 Task: Create Board Team Collaboration Software to Workspace Business Incubators. Create Board Social Media Community Management to Workspace Business Incubators. Create Board Market Analysis for Industry Trend Identification to Workspace Business Incubators
Action: Mouse moved to (366, 58)
Screenshot: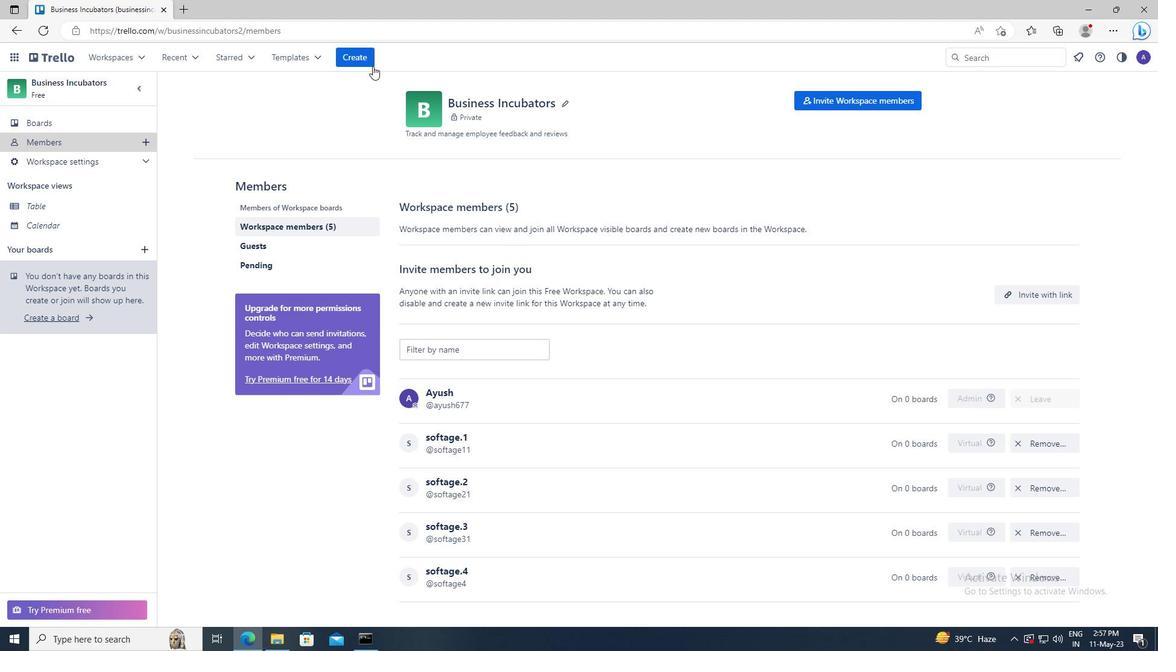 
Action: Mouse pressed left at (366, 58)
Screenshot: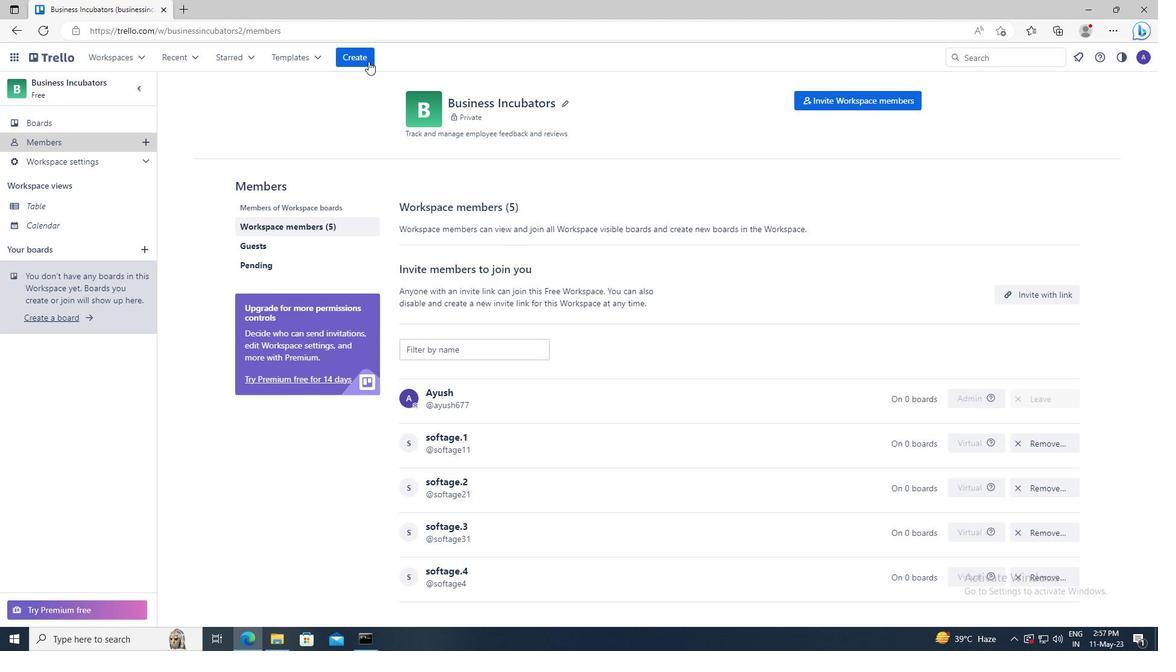 
Action: Mouse moved to (381, 104)
Screenshot: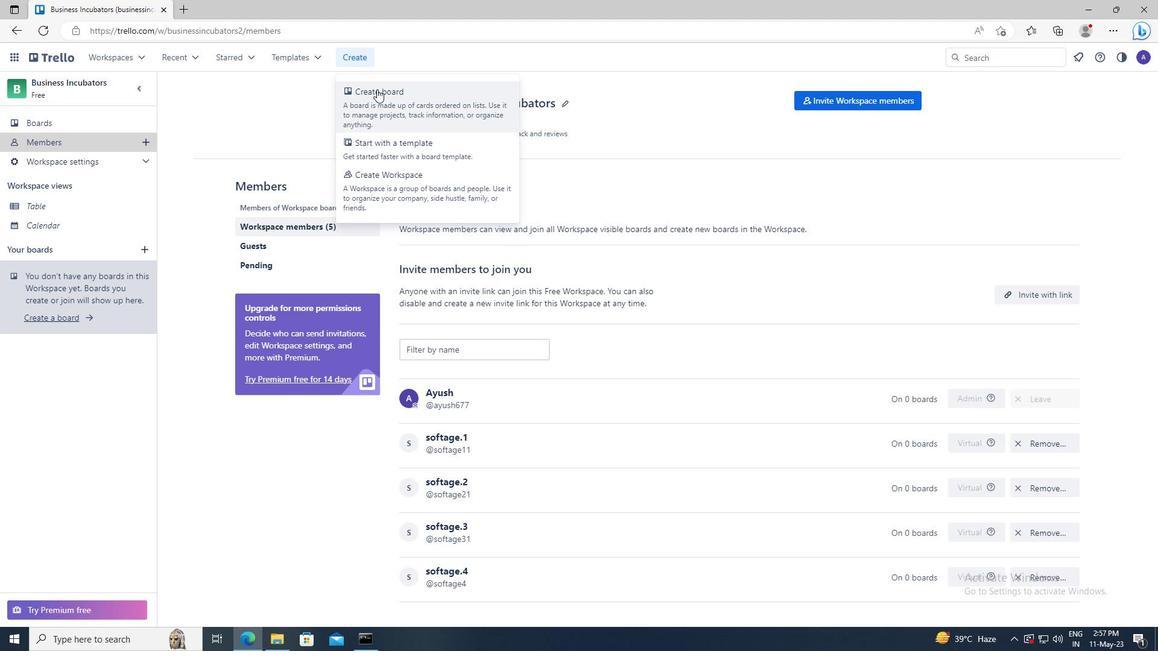 
Action: Mouse pressed left at (381, 104)
Screenshot: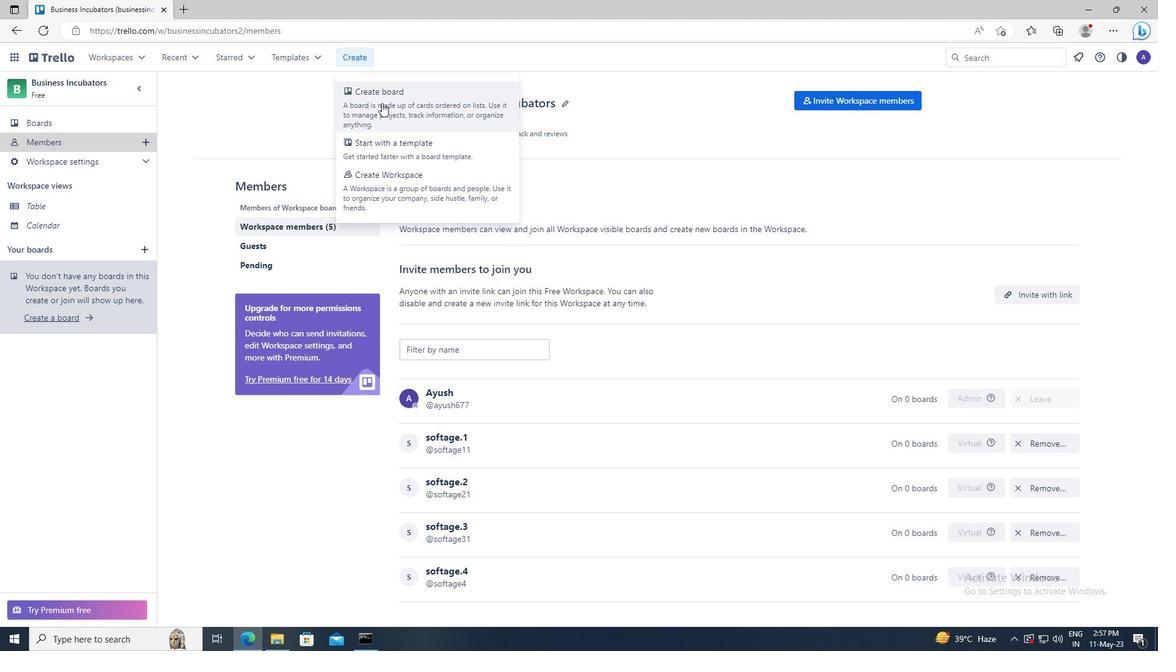 
Action: Mouse moved to (389, 277)
Screenshot: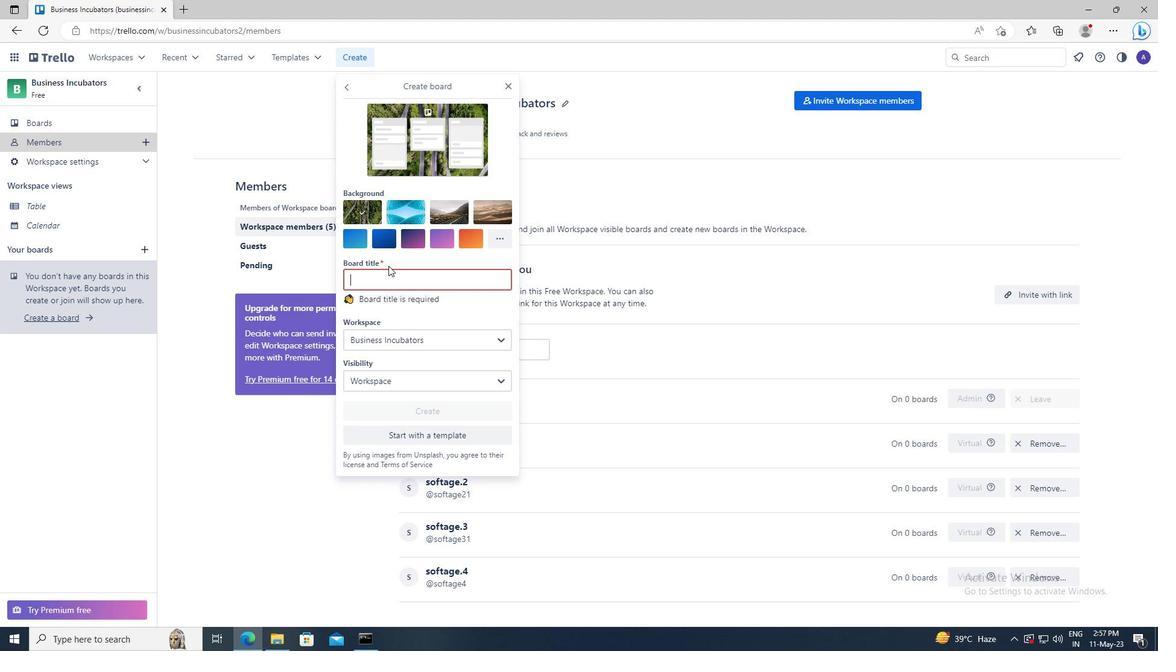 
Action: Mouse pressed left at (389, 277)
Screenshot: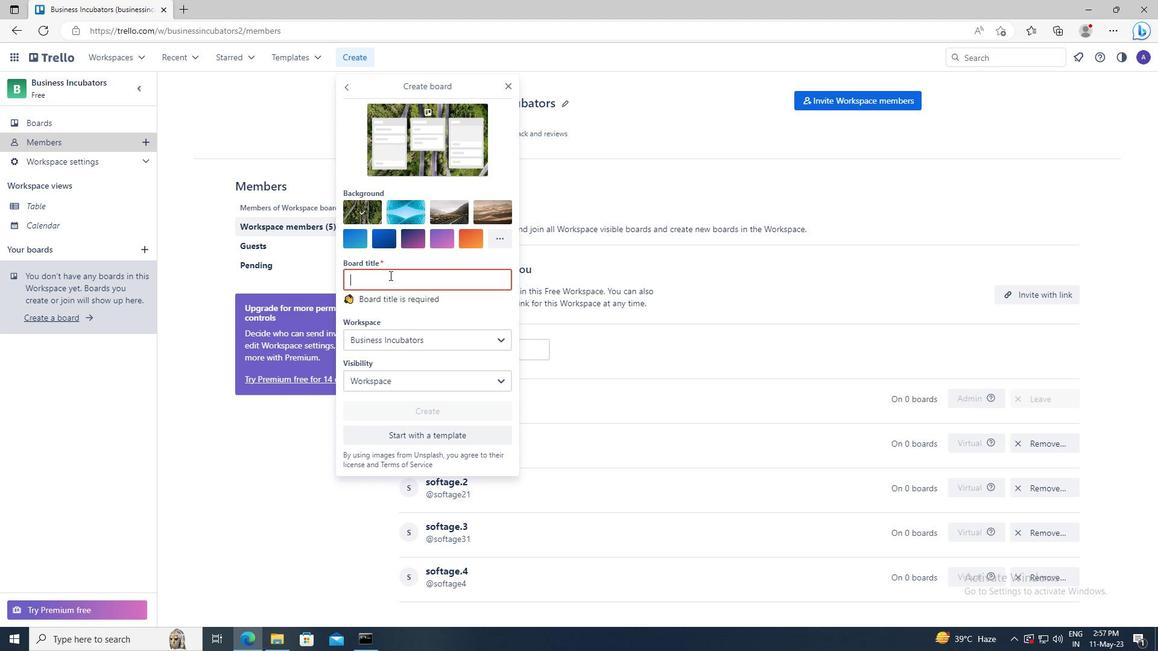 
Action: Key pressed <Key.shift>TEAM<Key.space><Key.shift>COLLABORATION<Key.space><Key.shift>SOFTWARE
Screenshot: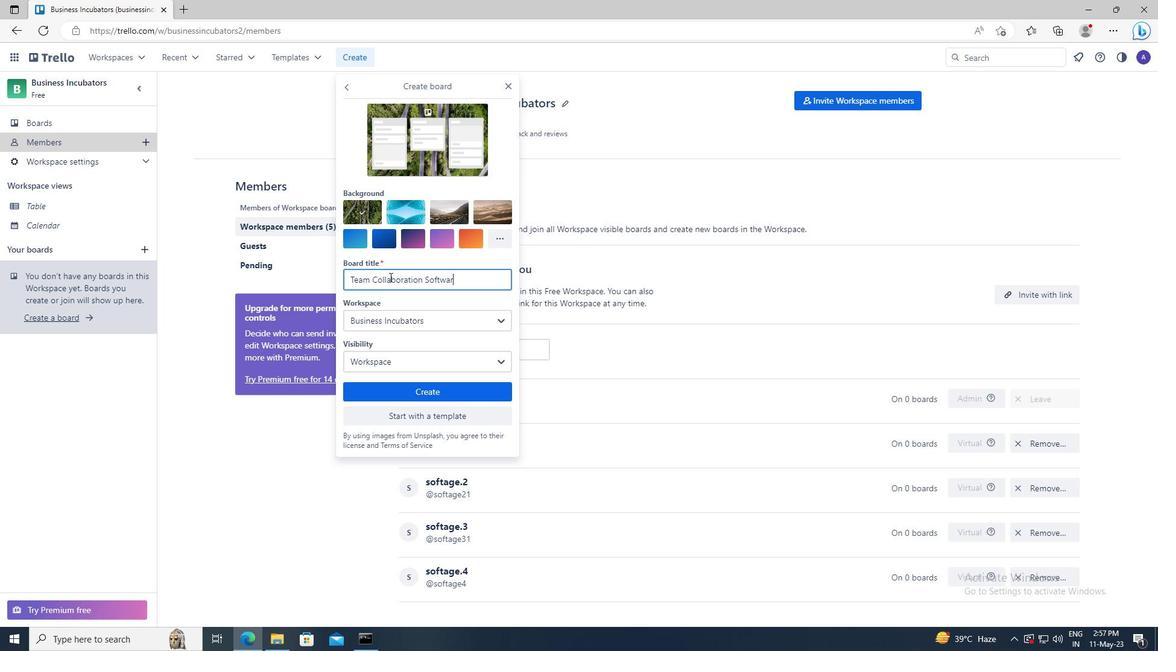 
Action: Mouse moved to (389, 386)
Screenshot: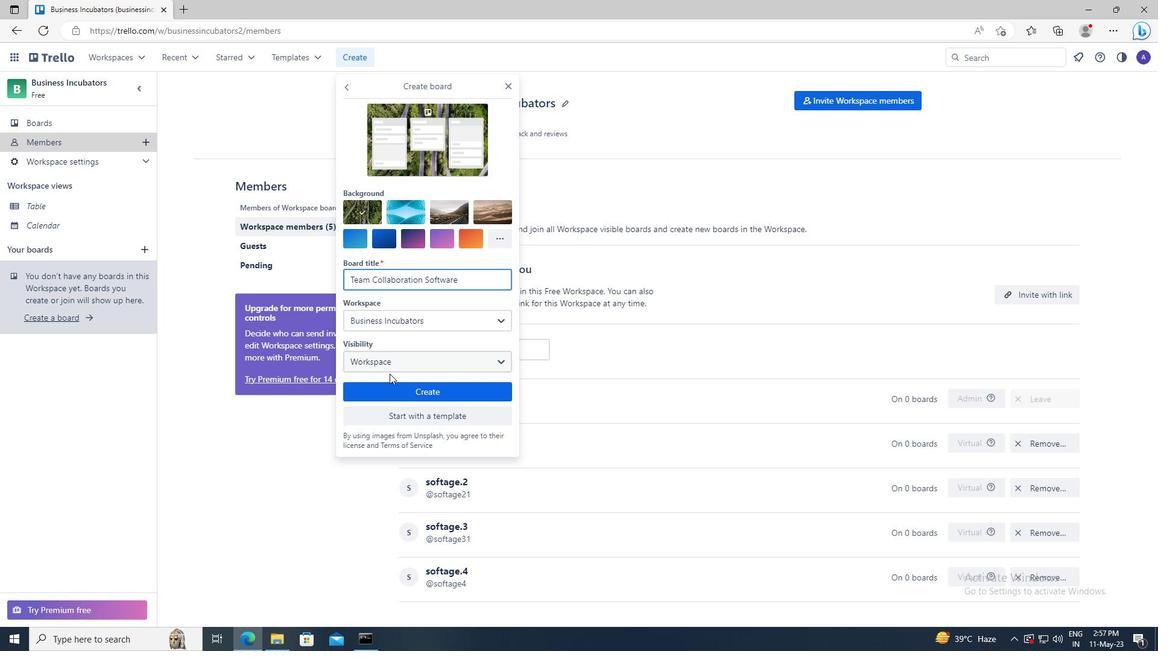 
Action: Mouse pressed left at (389, 386)
Screenshot: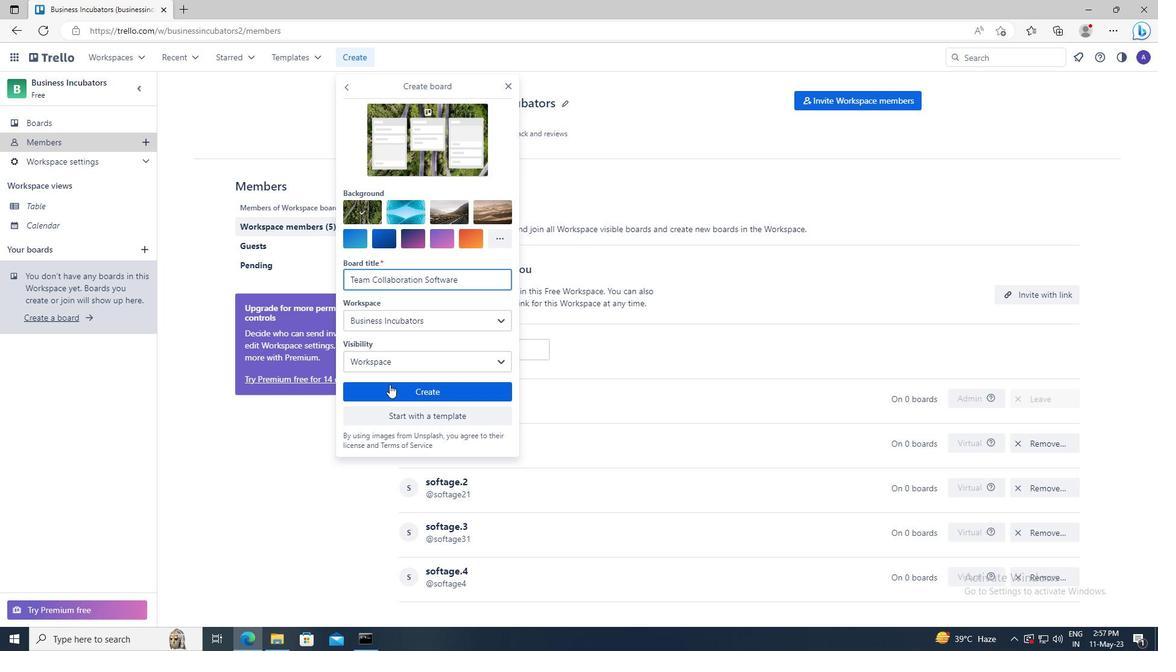 
Action: Mouse moved to (357, 57)
Screenshot: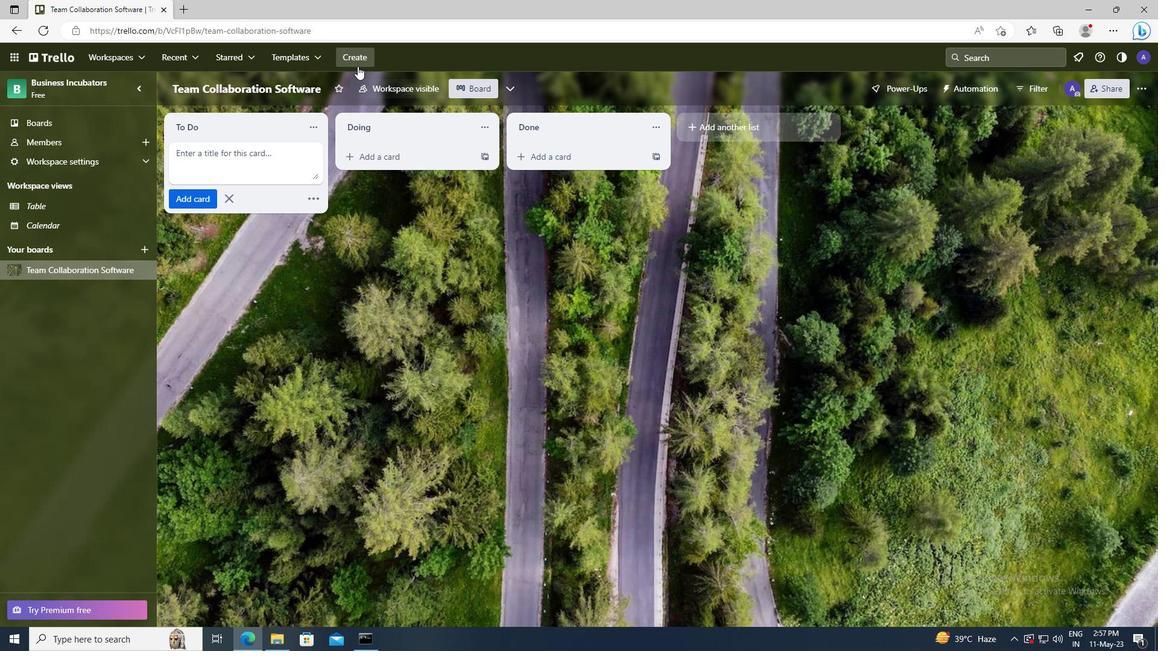 
Action: Mouse pressed left at (357, 57)
Screenshot: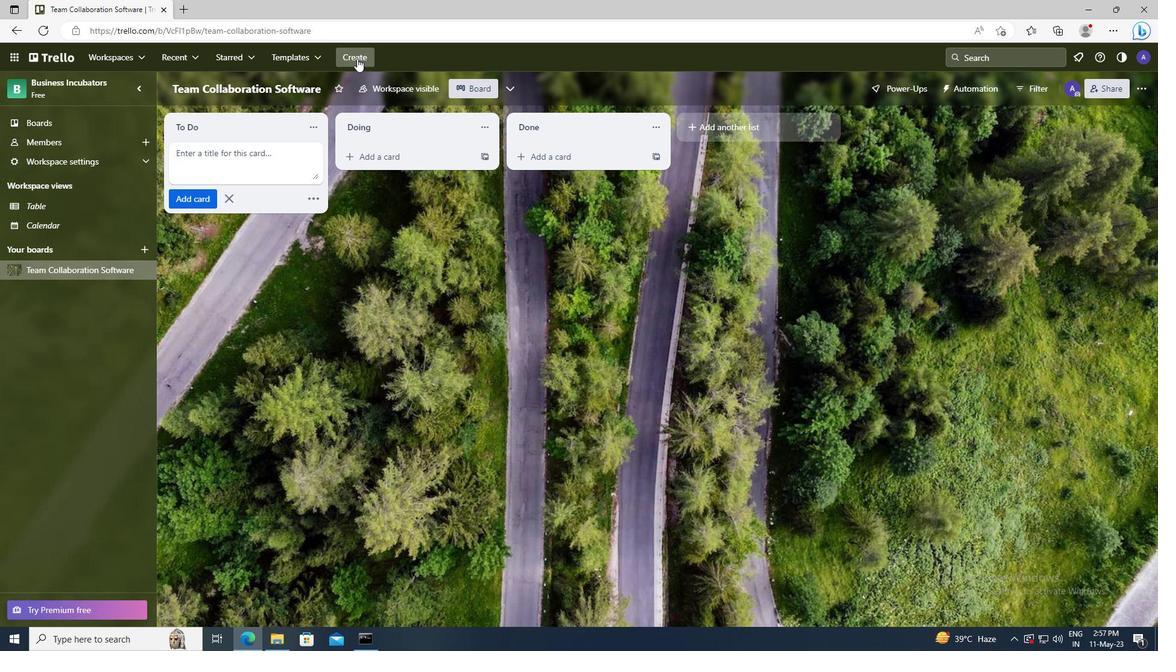 
Action: Mouse moved to (370, 95)
Screenshot: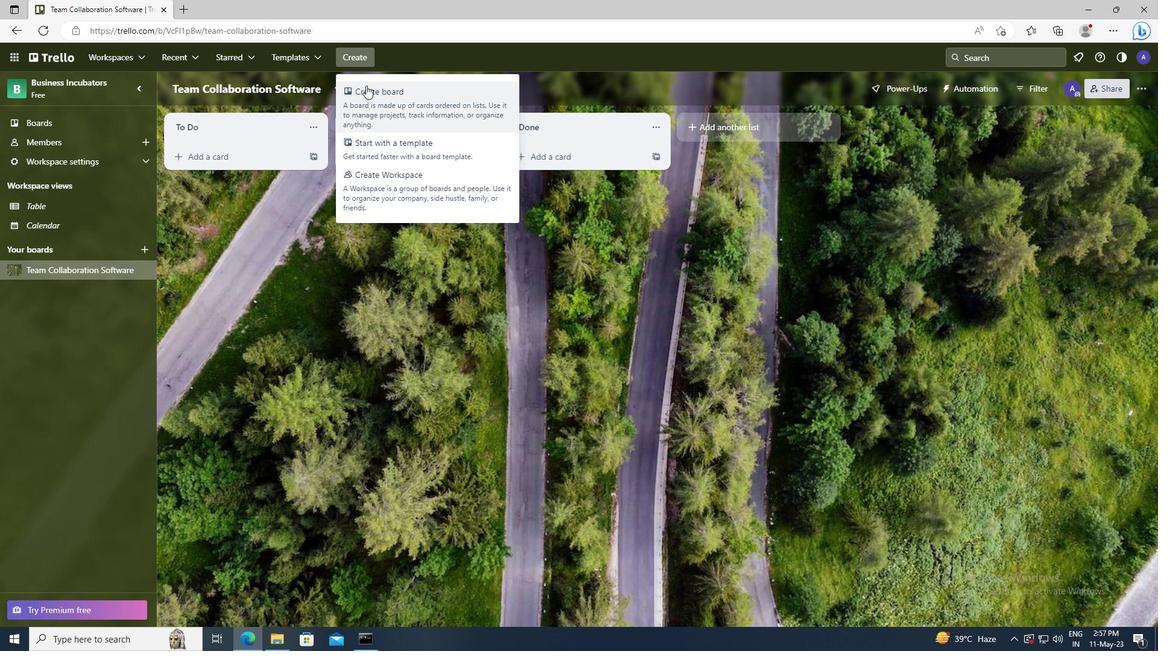 
Action: Mouse pressed left at (370, 95)
Screenshot: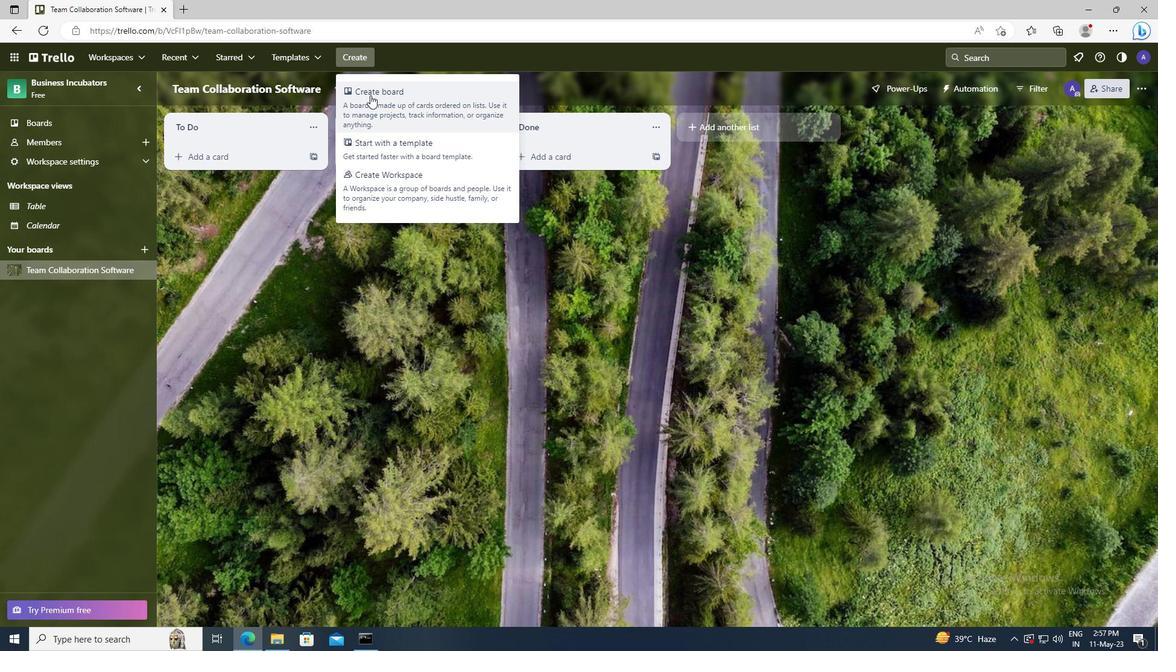 
Action: Mouse moved to (377, 278)
Screenshot: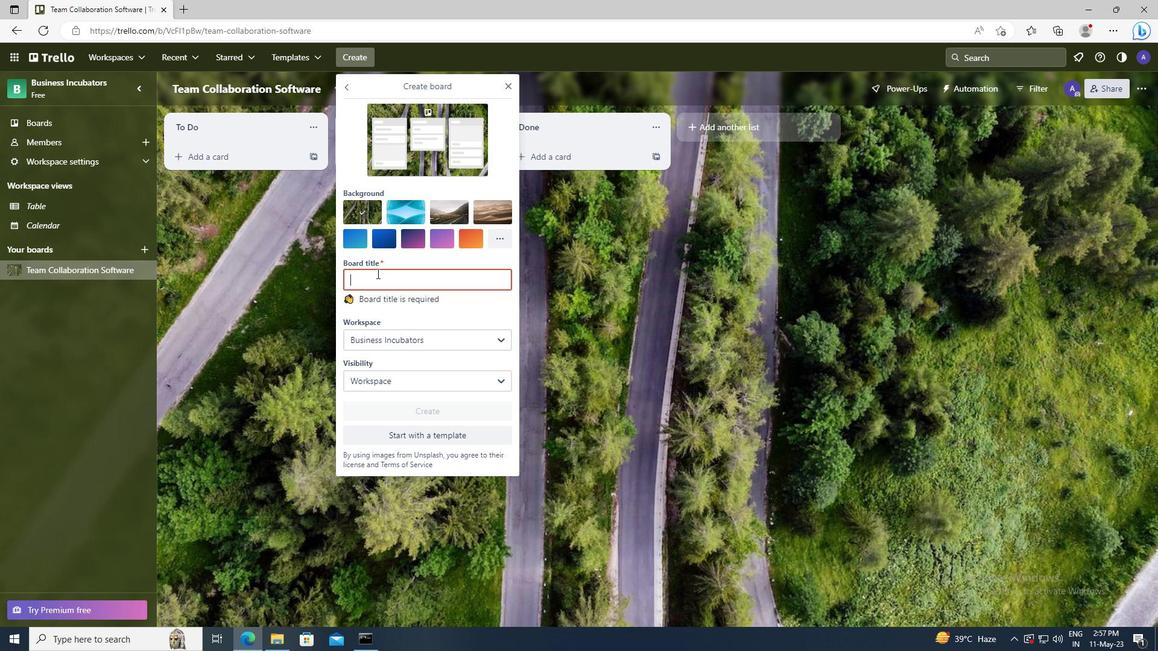 
Action: Mouse pressed left at (377, 278)
Screenshot: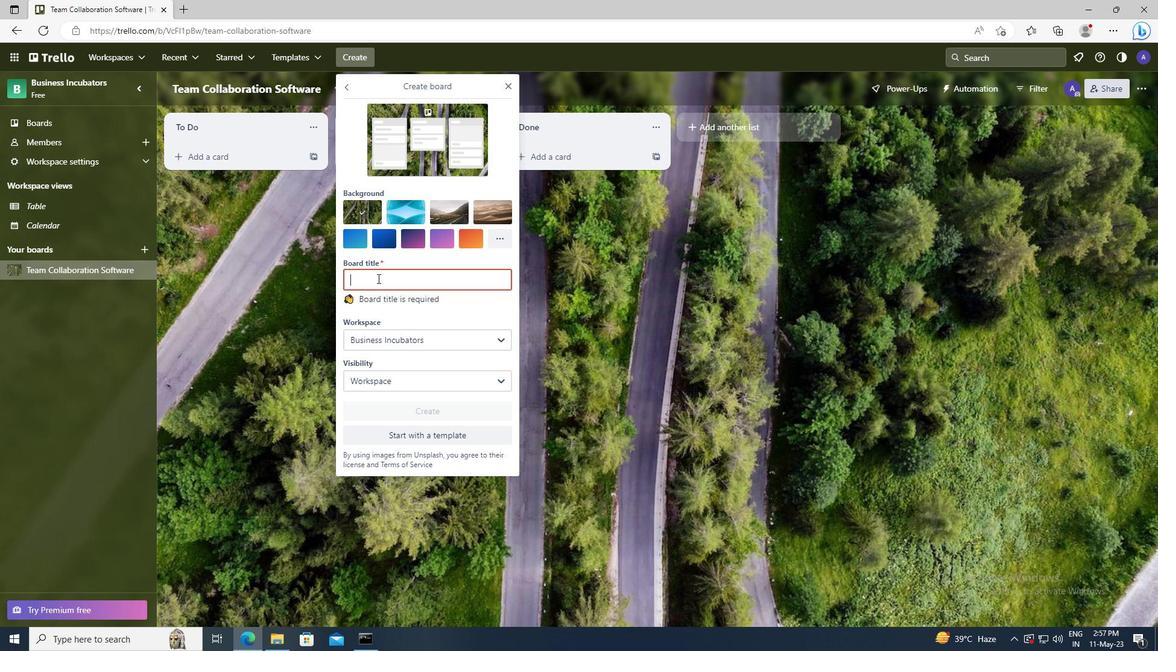 
Action: Key pressed <Key.shift>SOCIAL<Key.space><Key.shift>MEDIA<Key.space><Key.shift>COMMUNITY<Key.space><Key.shift>MANAGEMENT
Screenshot: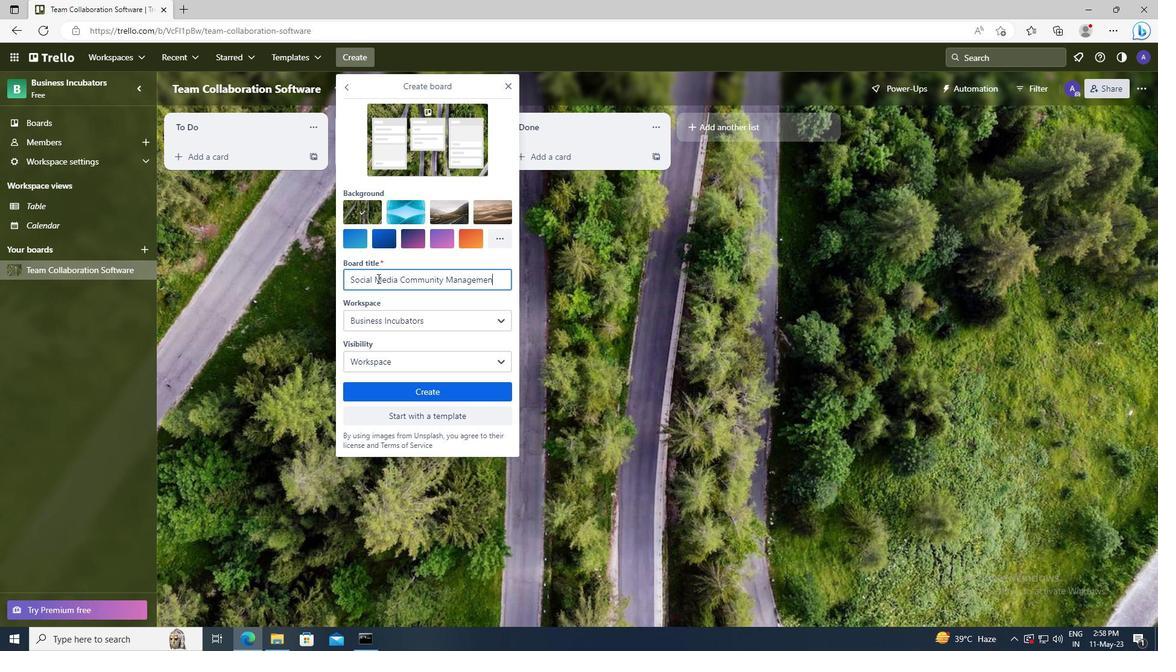 
Action: Mouse moved to (384, 386)
Screenshot: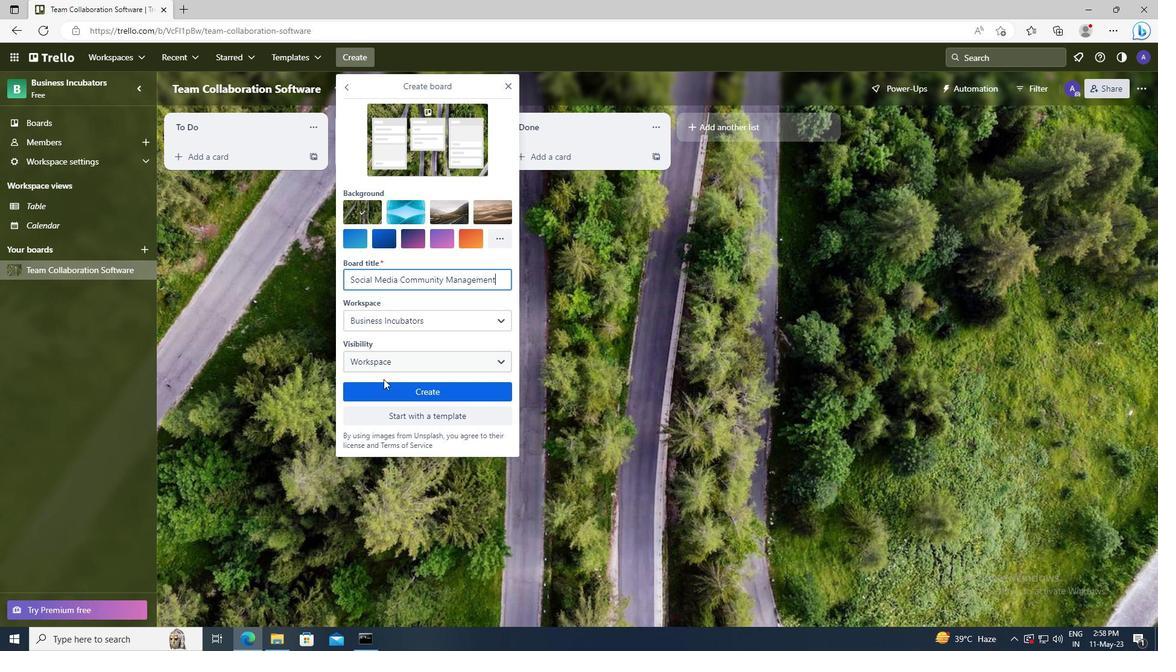 
Action: Mouse pressed left at (384, 386)
Screenshot: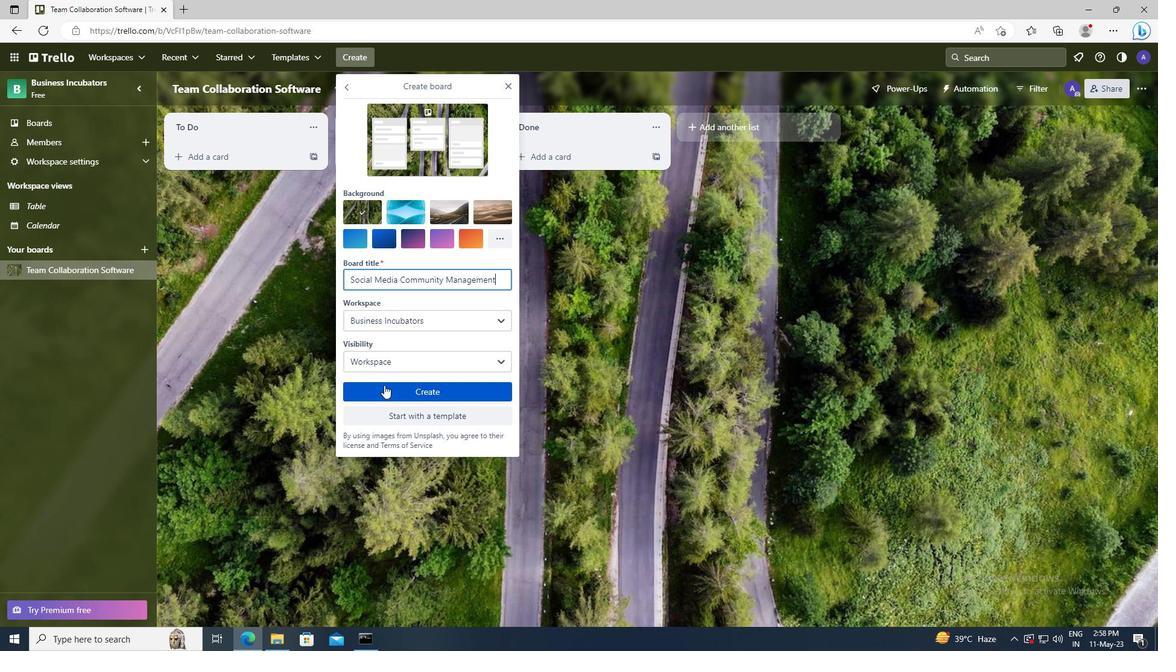 
Action: Mouse moved to (362, 62)
Screenshot: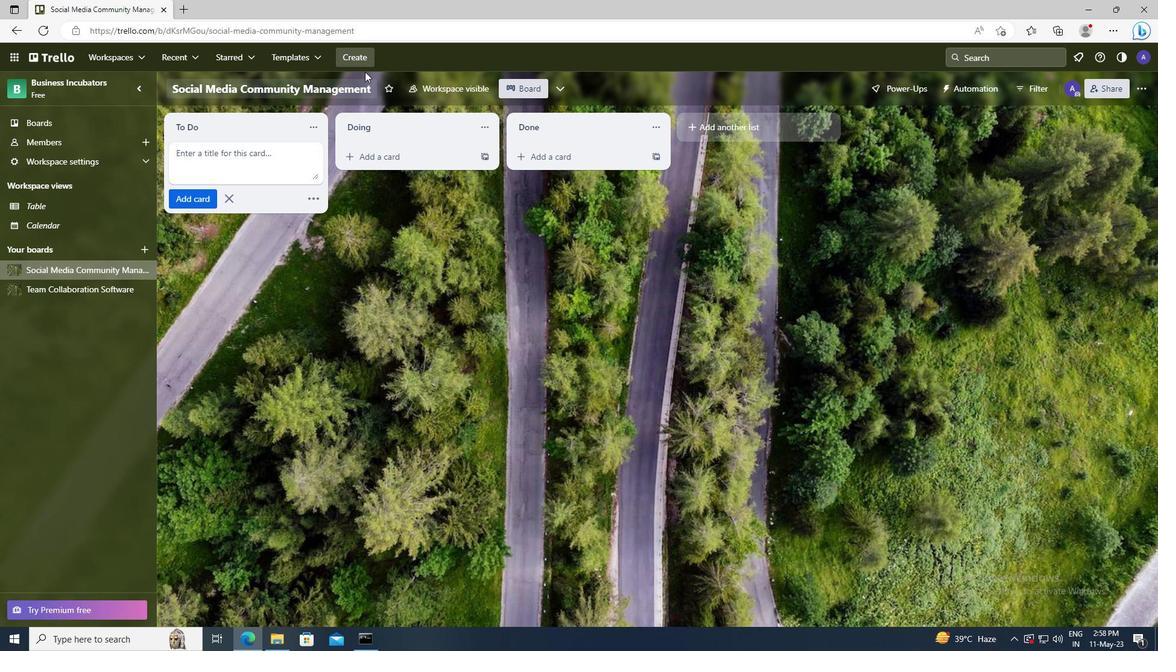 
Action: Mouse pressed left at (362, 62)
Screenshot: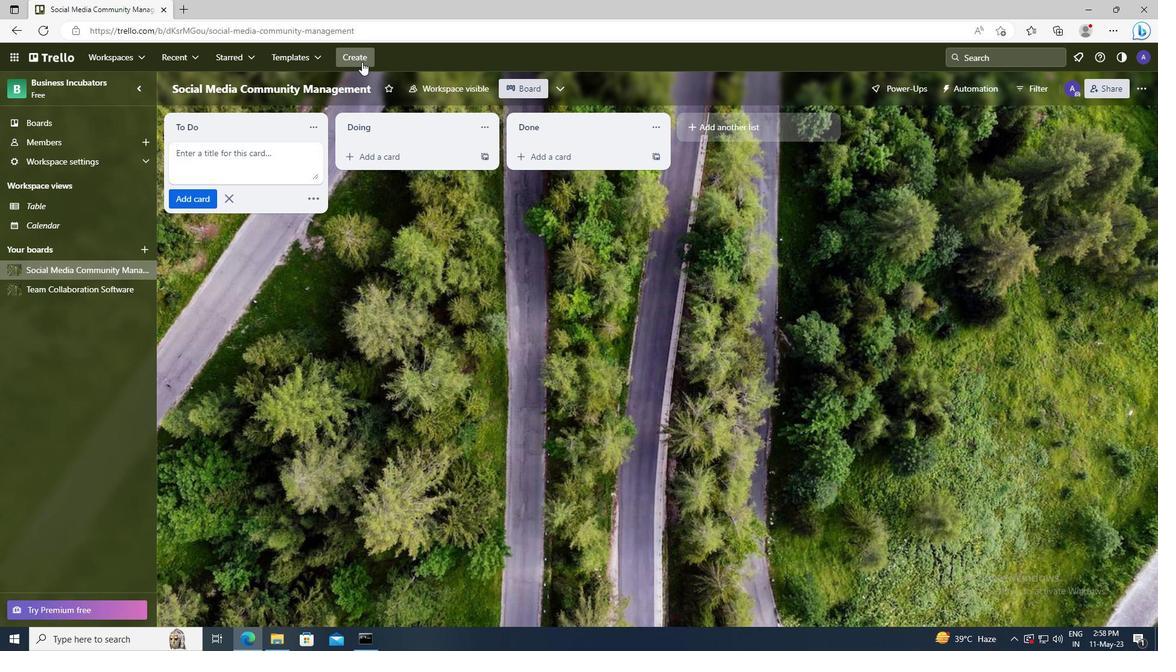 
Action: Mouse moved to (367, 100)
Screenshot: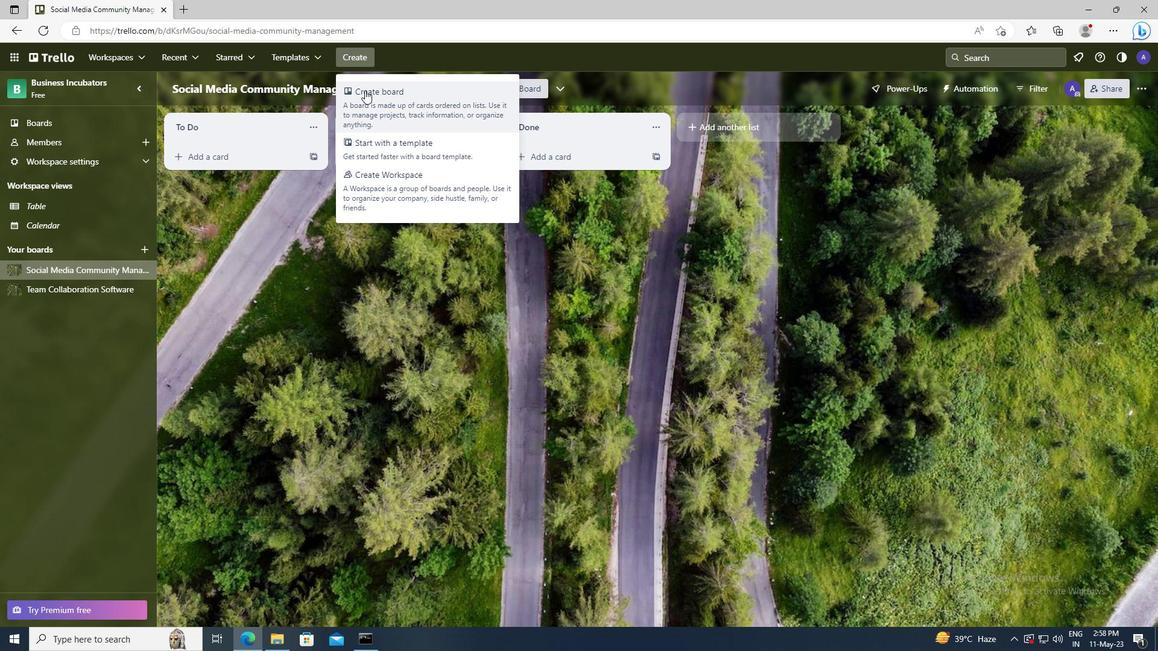 
Action: Mouse pressed left at (367, 100)
Screenshot: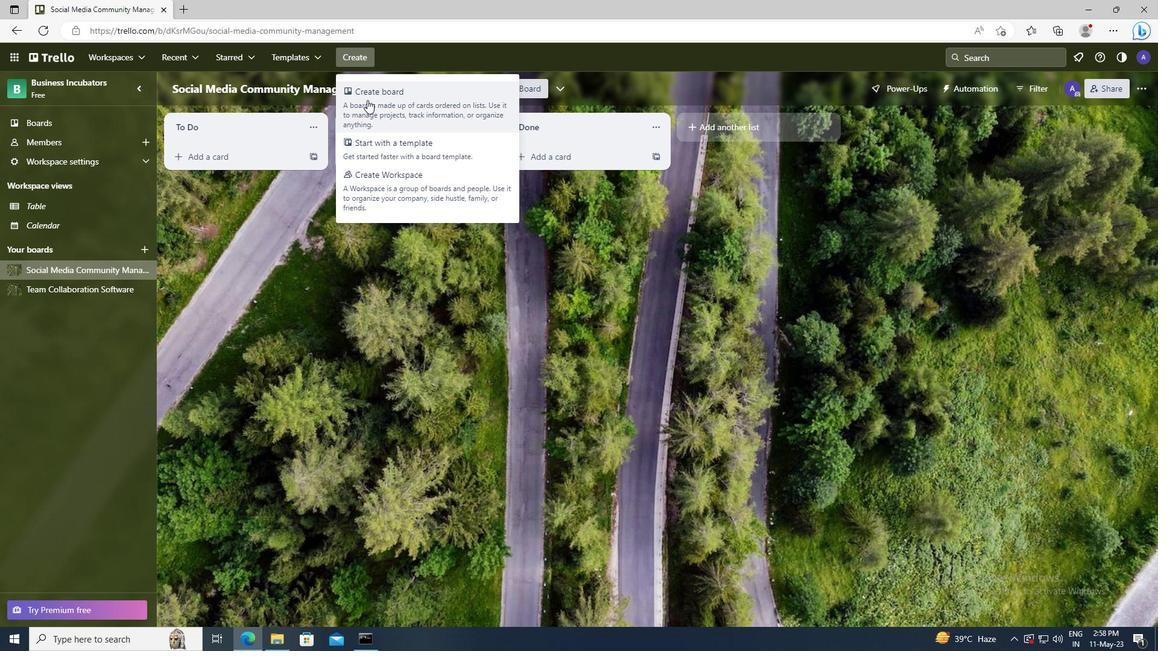 
Action: Mouse moved to (379, 279)
Screenshot: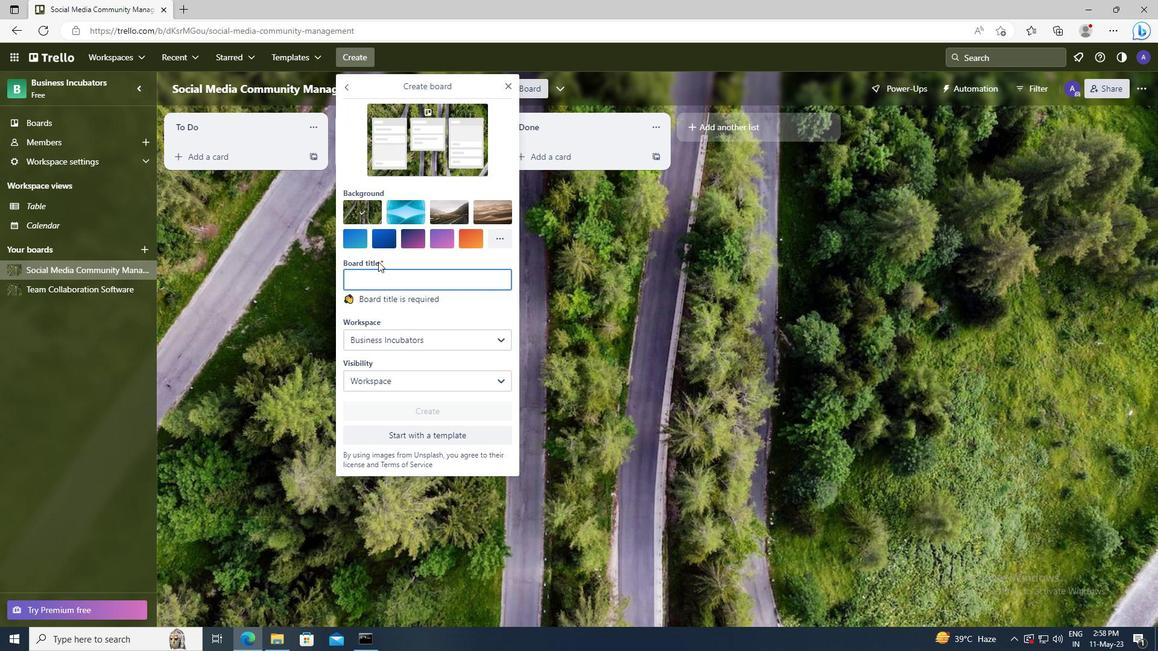 
Action: Mouse pressed left at (379, 279)
Screenshot: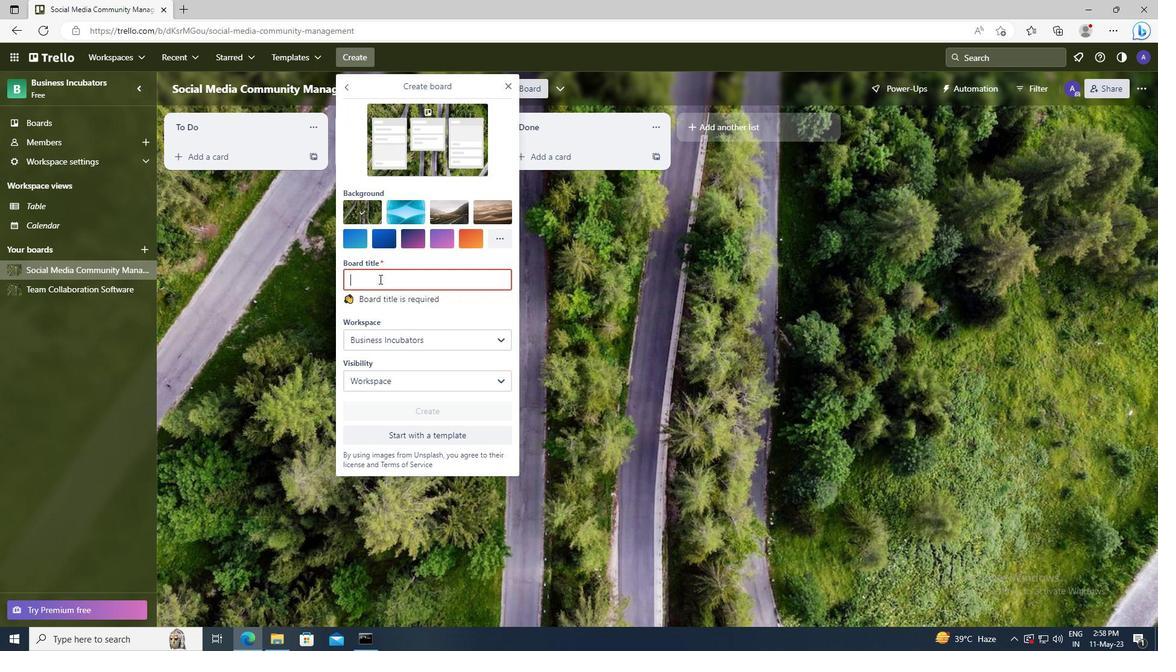 
Action: Key pressed <Key.shift>MARKET<Key.space><Key.shift>ANALYSIS
Screenshot: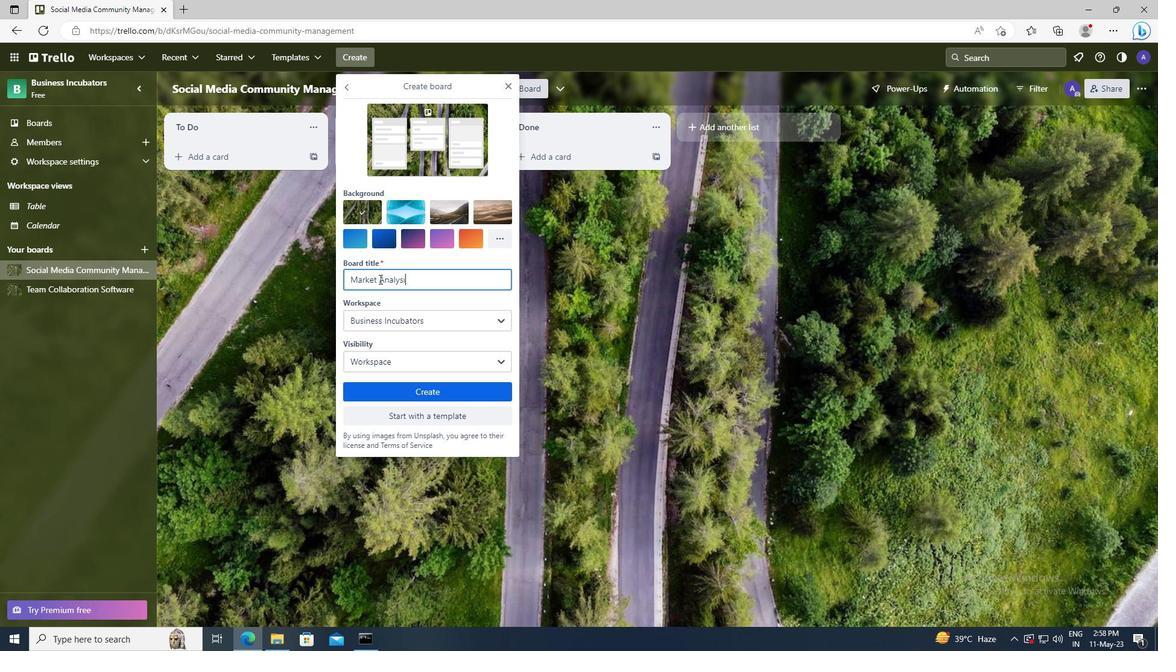 
Action: Mouse moved to (394, 389)
Screenshot: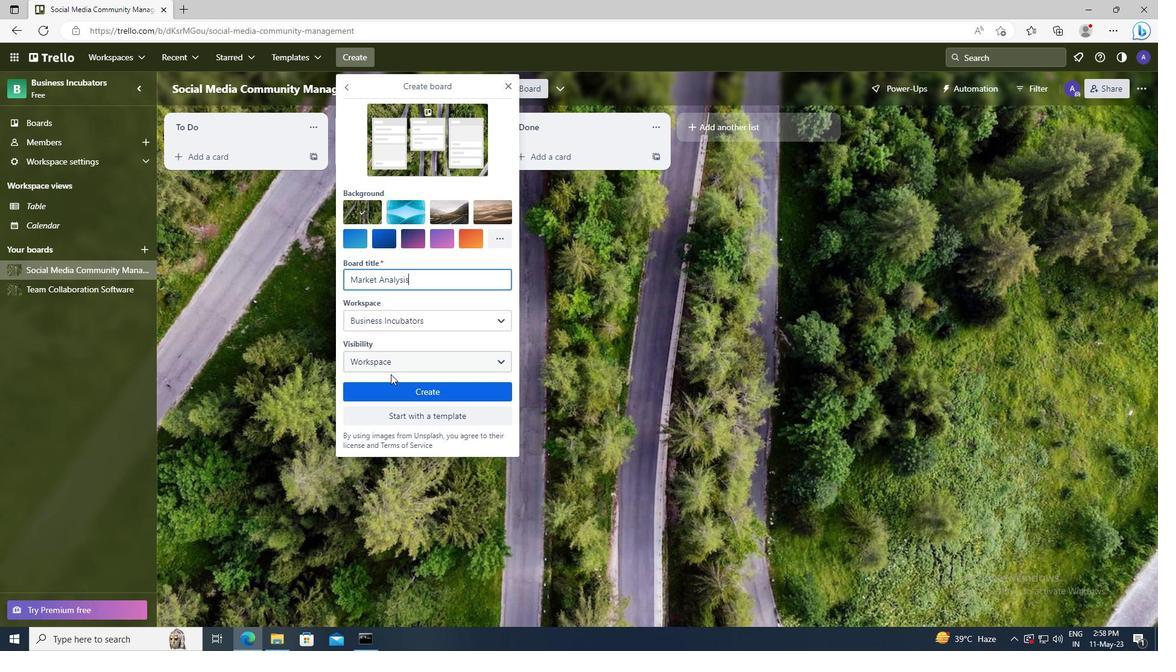 
Action: Mouse pressed left at (394, 389)
Screenshot: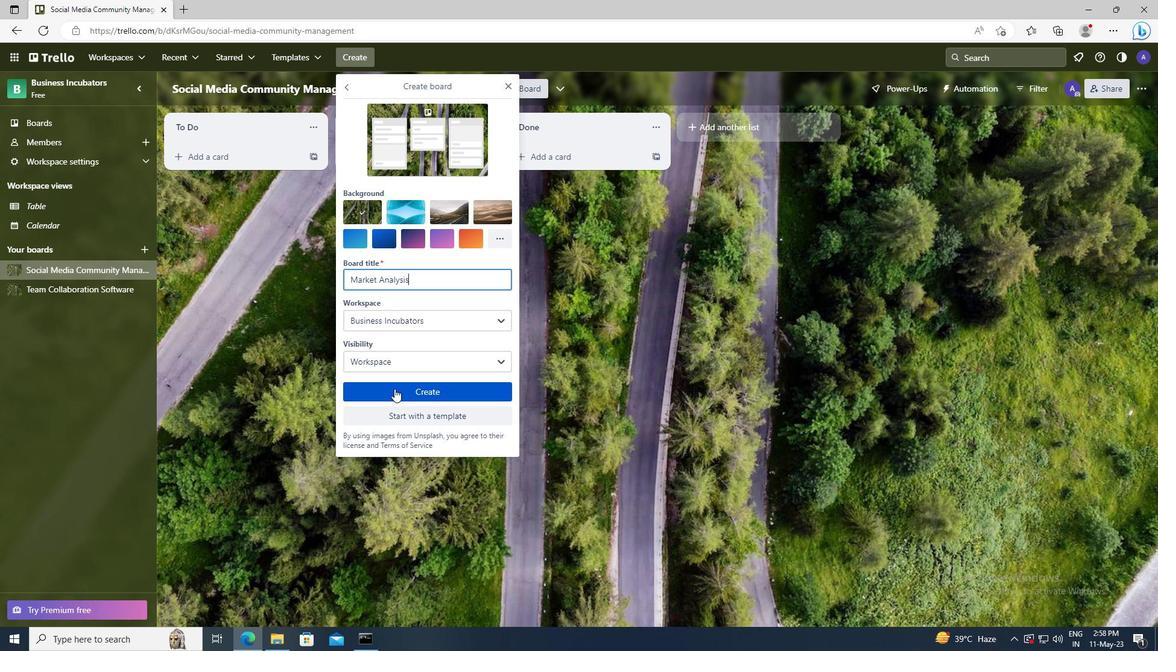 
